Task: Check article "How do I troubleshoot issues with my Facebook channel?"
Action: Mouse moved to (1116, 169)
Screenshot: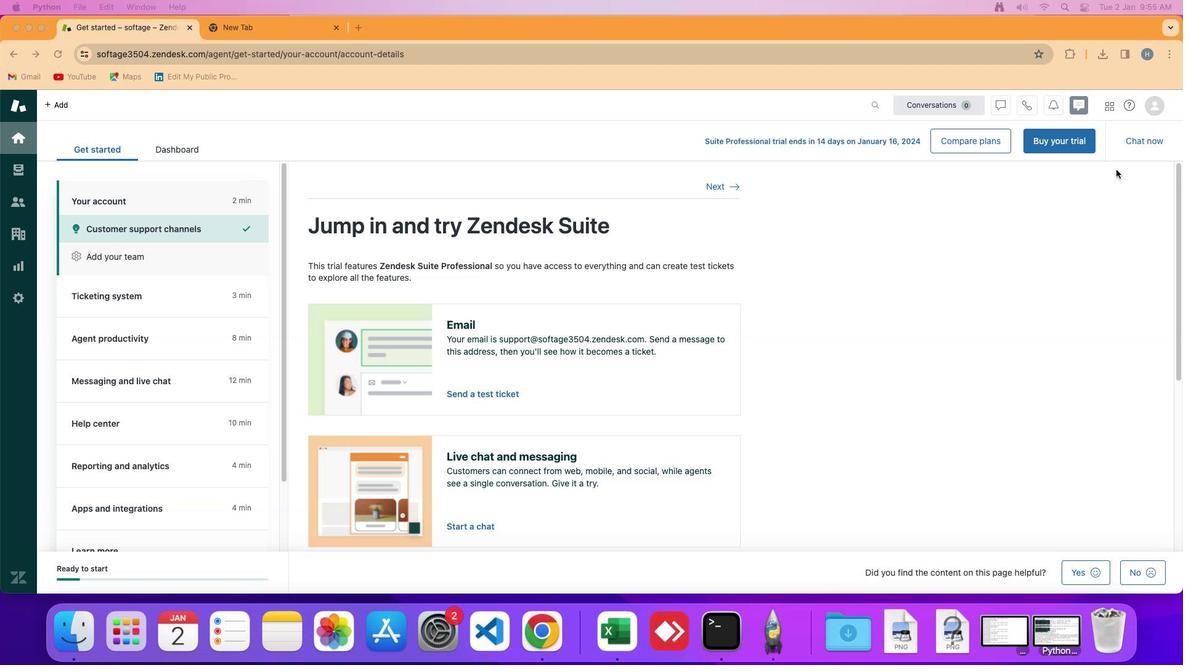 
Action: Mouse pressed left at (1116, 169)
Screenshot: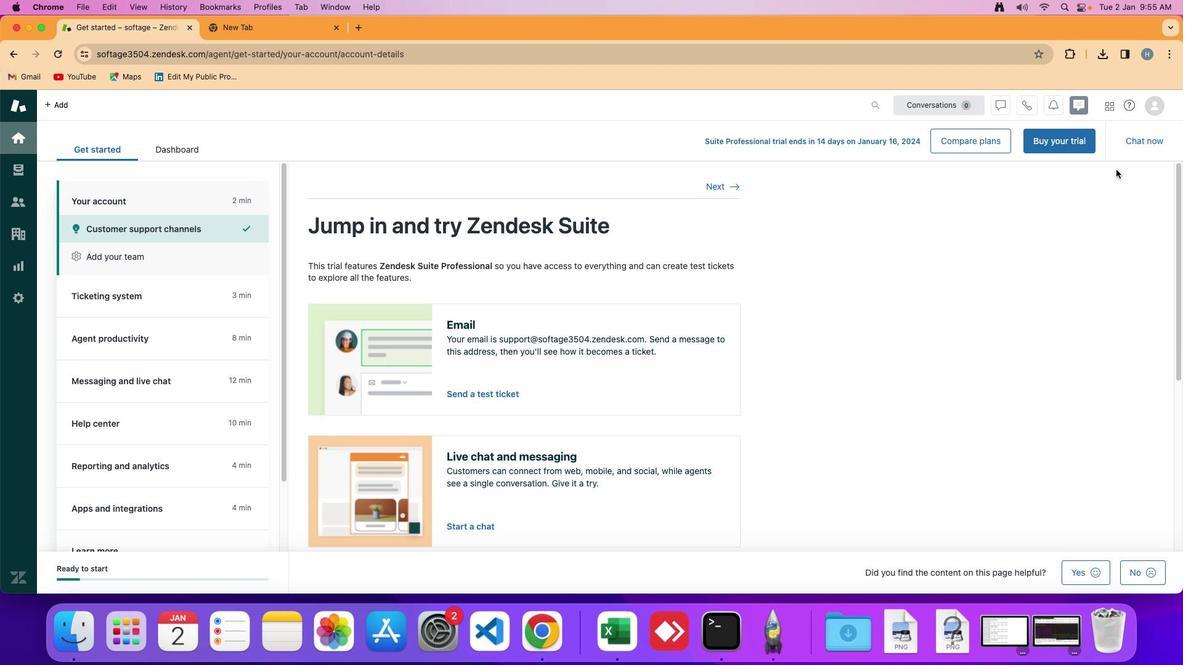 
Action: Mouse moved to (1129, 101)
Screenshot: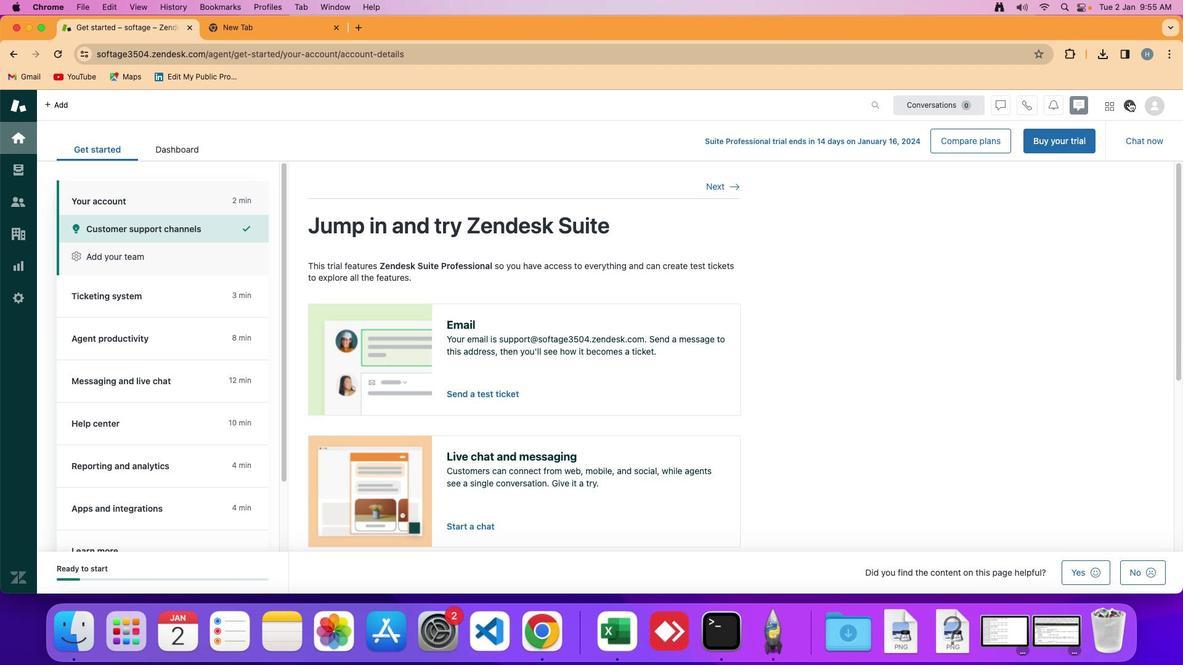 
Action: Mouse pressed left at (1129, 101)
Screenshot: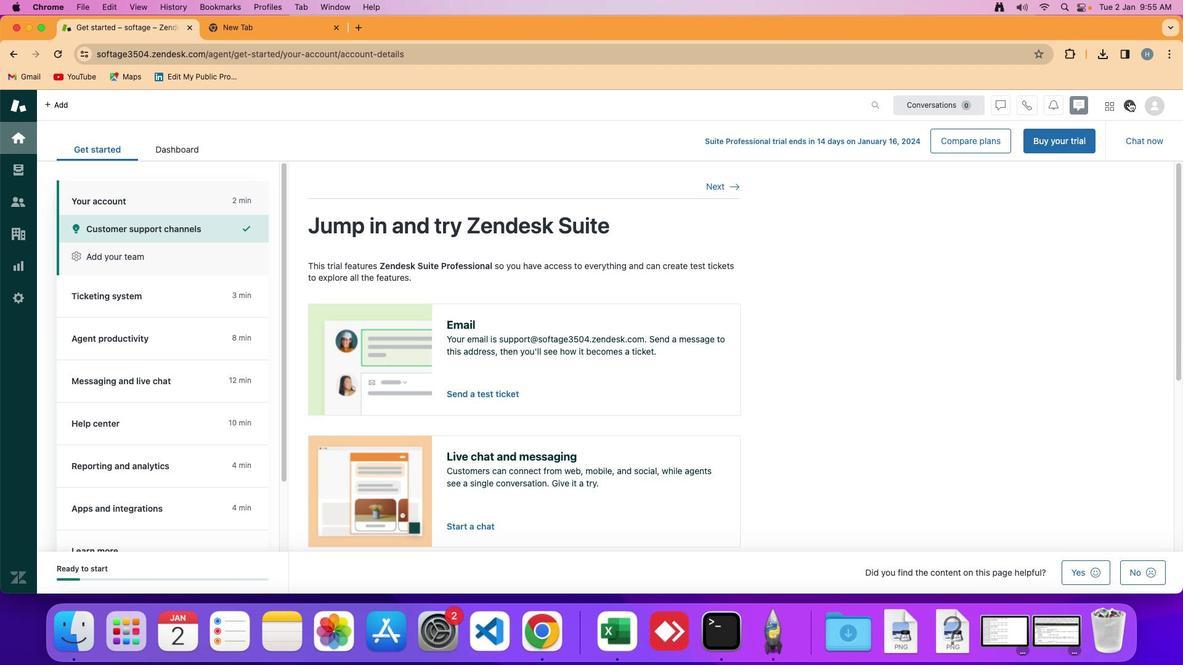 
Action: Mouse moved to (1076, 366)
Screenshot: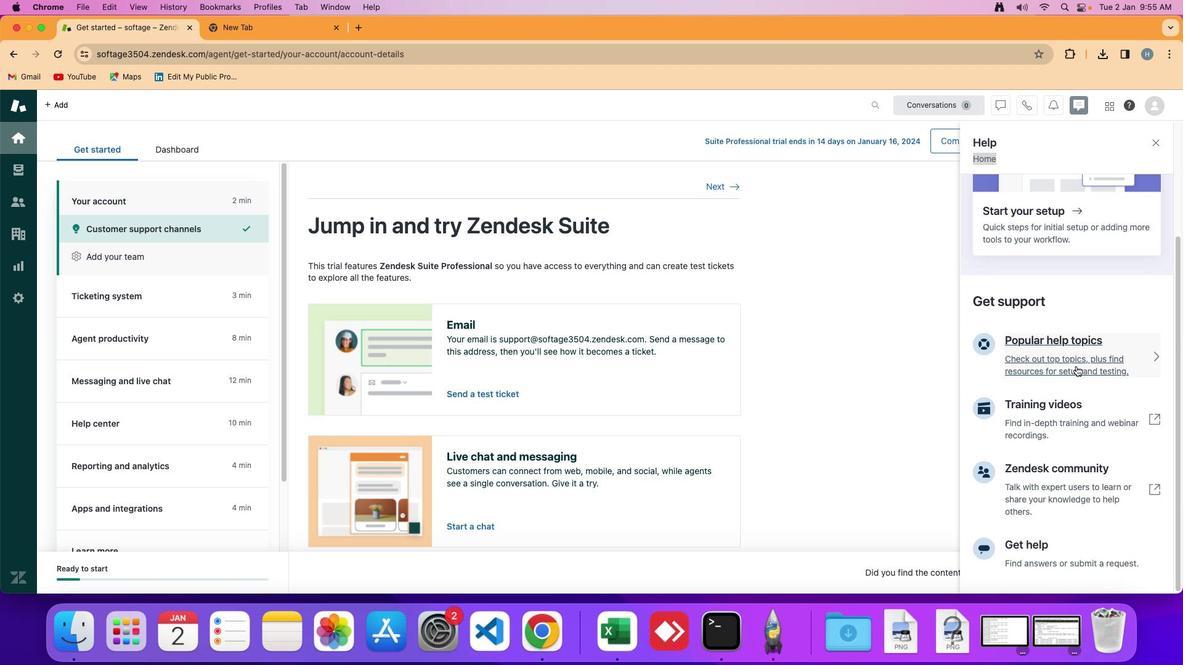 
Action: Mouse pressed left at (1076, 366)
Screenshot: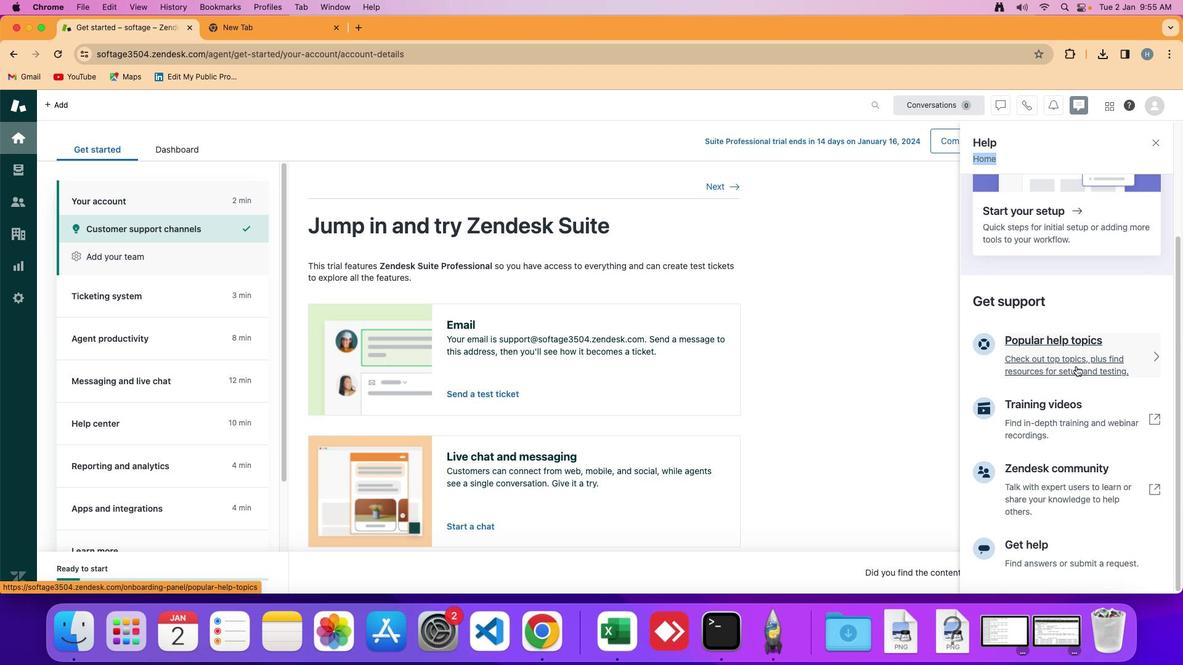 
Action: Mouse moved to (1085, 356)
Screenshot: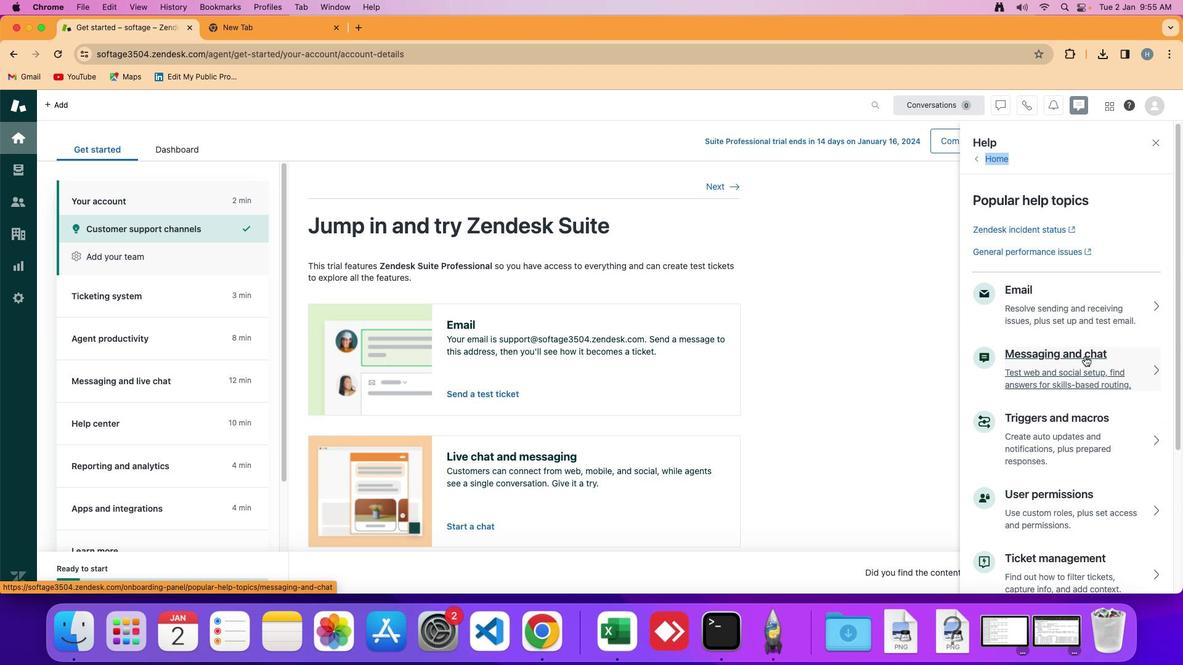 
Action: Mouse pressed left at (1085, 356)
Screenshot: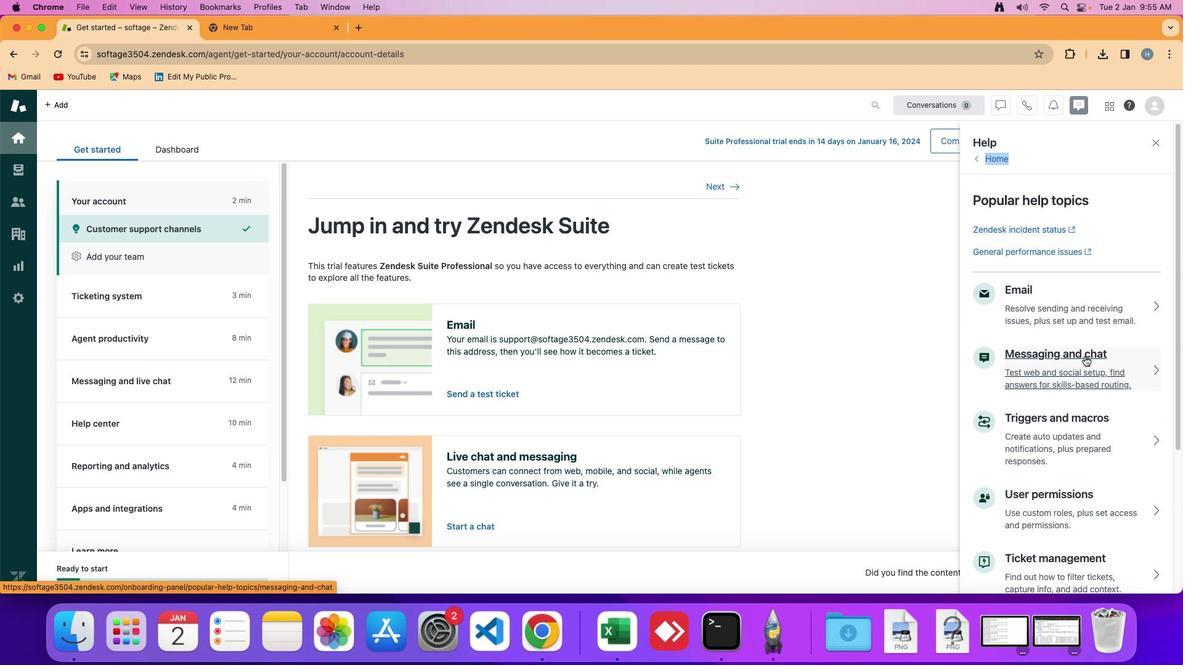 
Action: Mouse moved to (1071, 409)
Screenshot: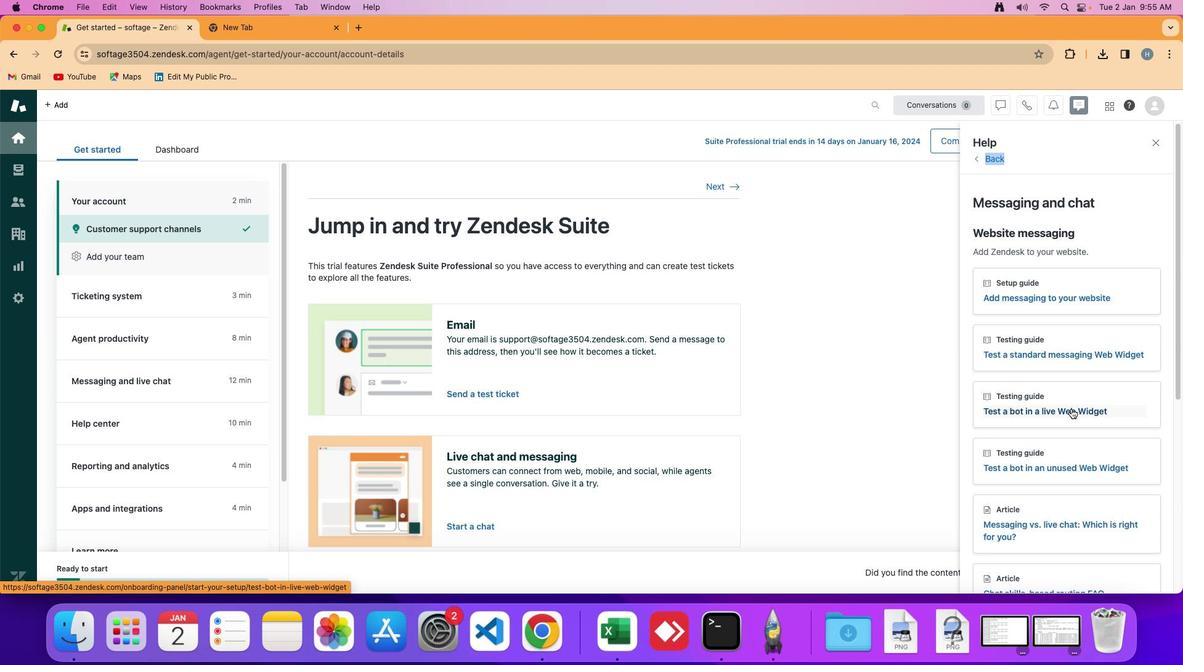 
Action: Mouse scrolled (1071, 409) with delta (0, 0)
Screenshot: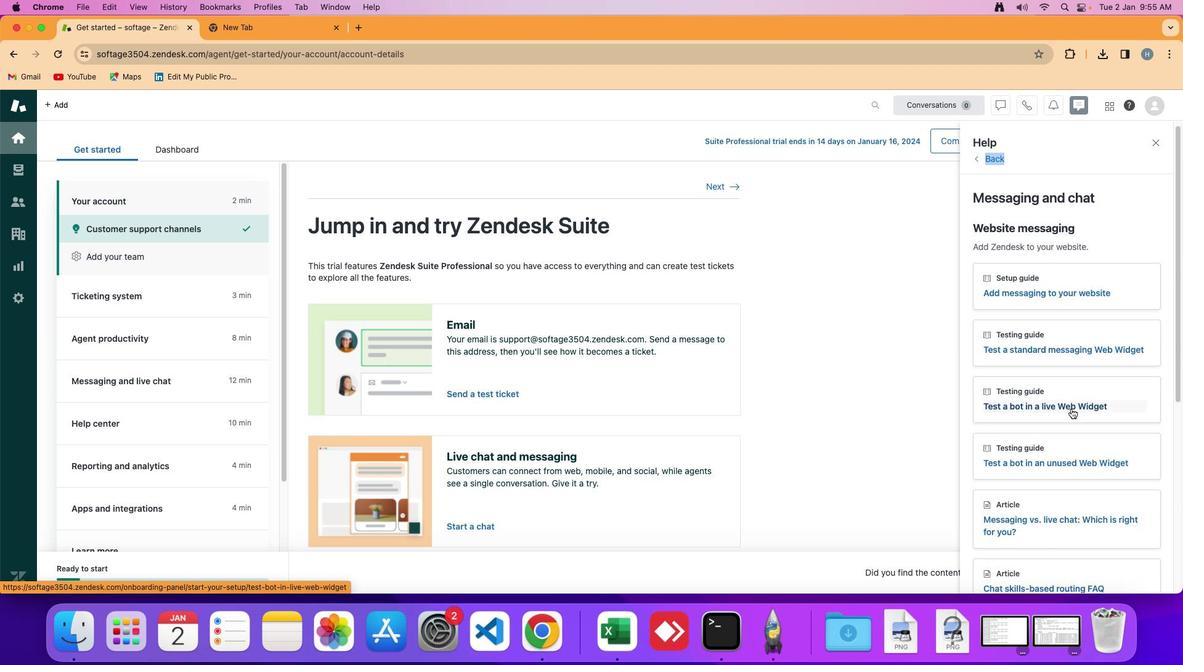 
Action: Mouse scrolled (1071, 409) with delta (0, 0)
Screenshot: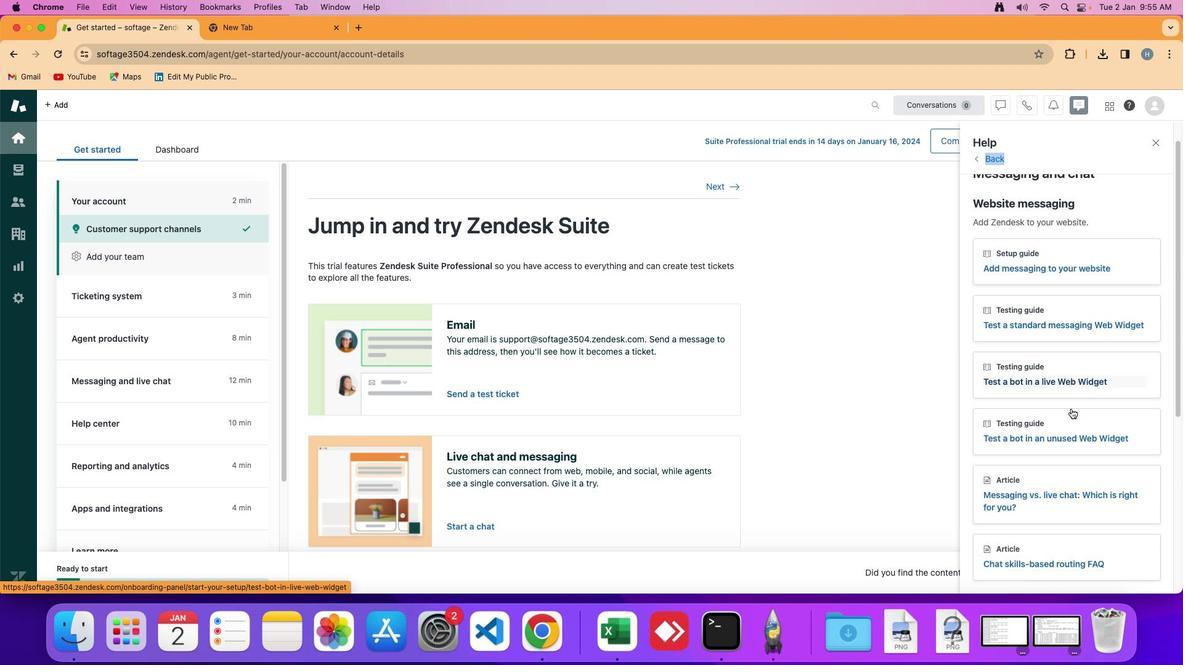 
Action: Mouse scrolled (1071, 409) with delta (0, -1)
Screenshot: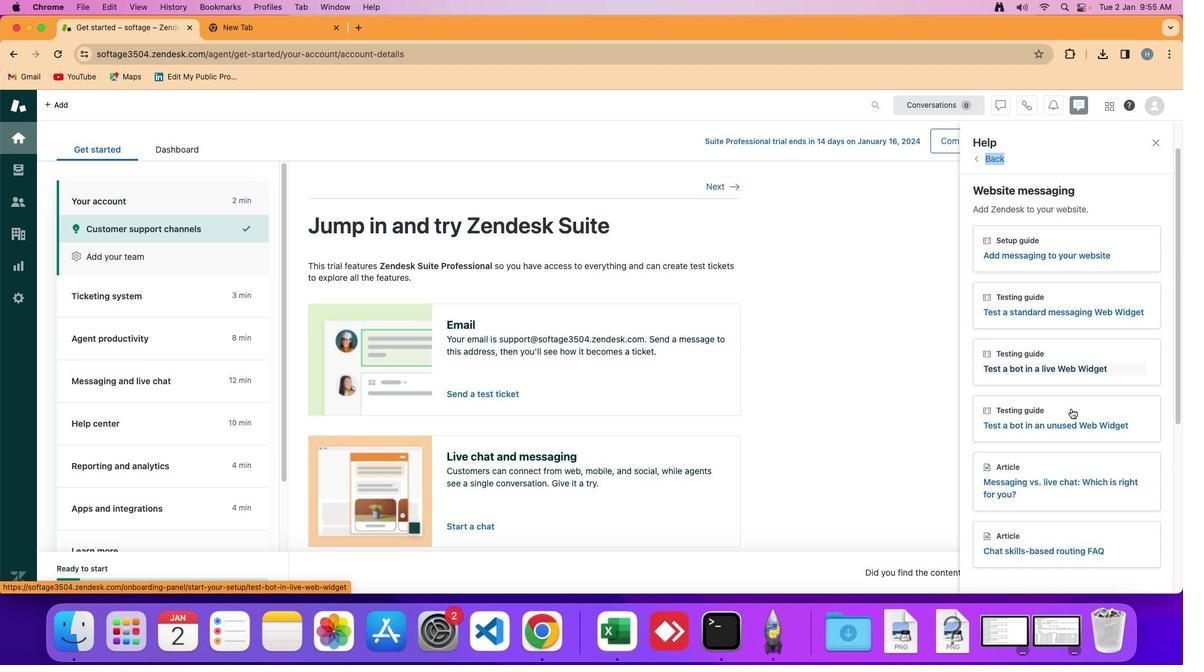 
Action: Mouse scrolled (1071, 409) with delta (0, -1)
Screenshot: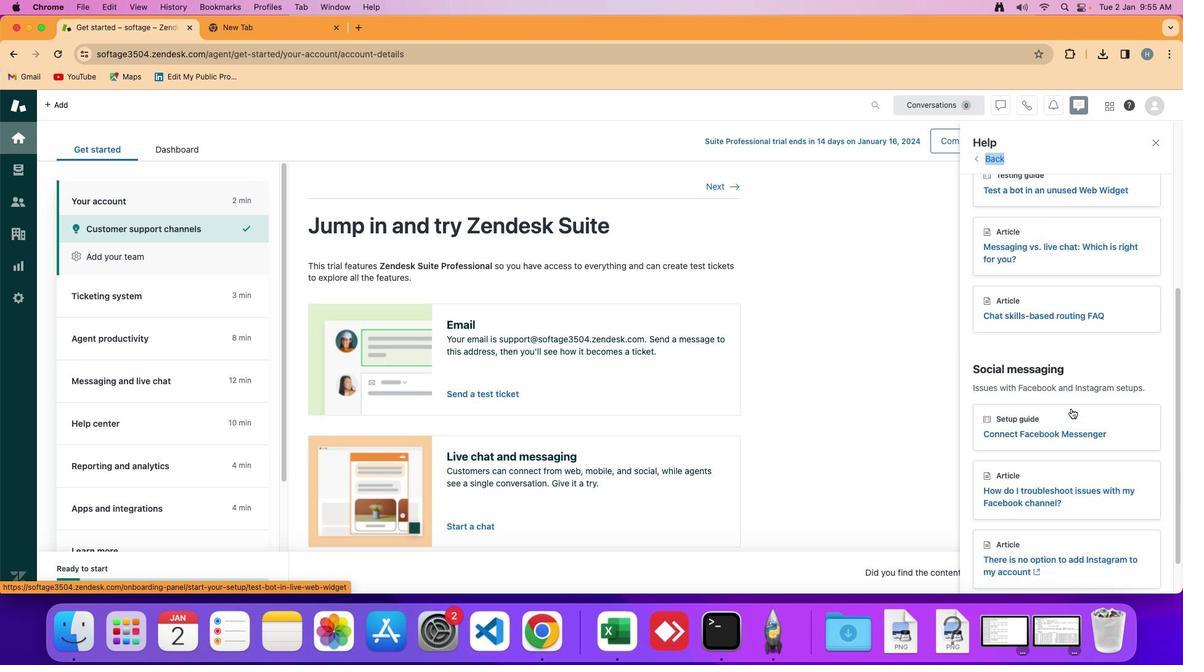 
Action: Mouse scrolled (1071, 409) with delta (0, -3)
Screenshot: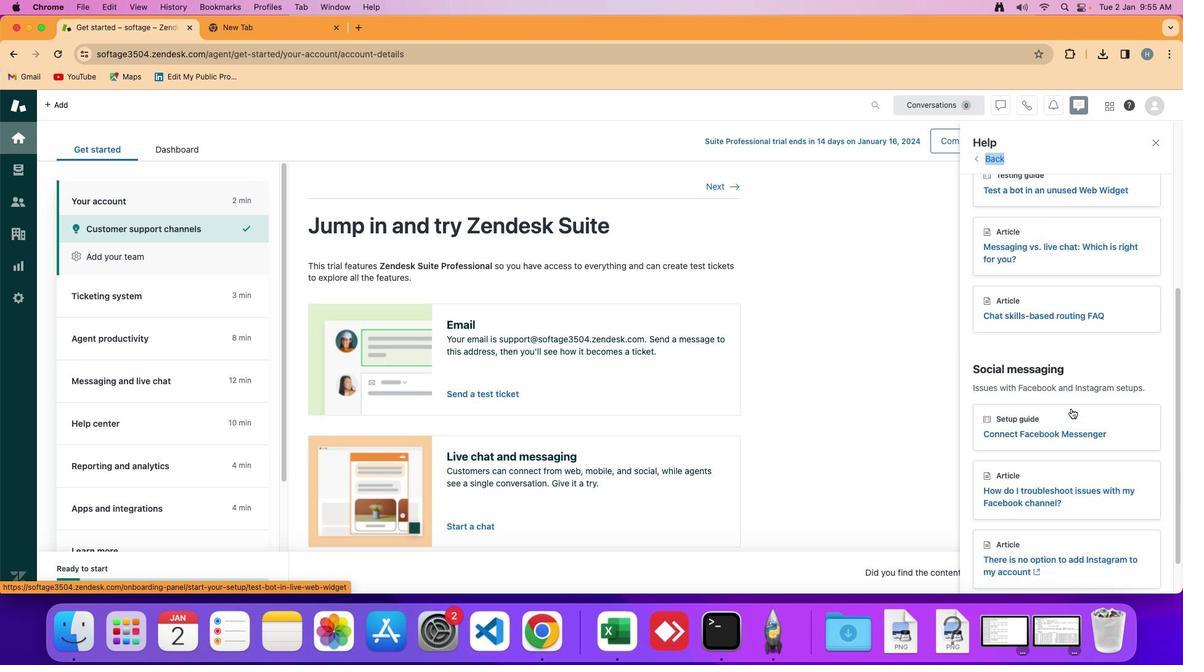 
Action: Mouse moved to (1071, 408)
Screenshot: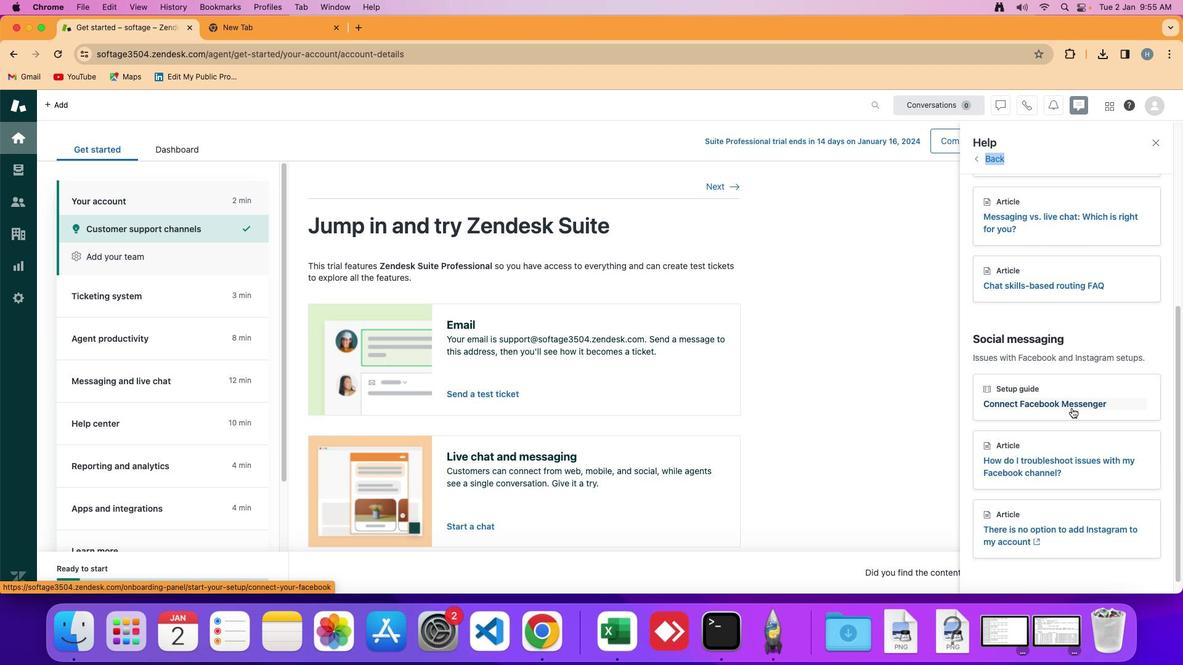 
Action: Mouse scrolled (1071, 408) with delta (0, 0)
Screenshot: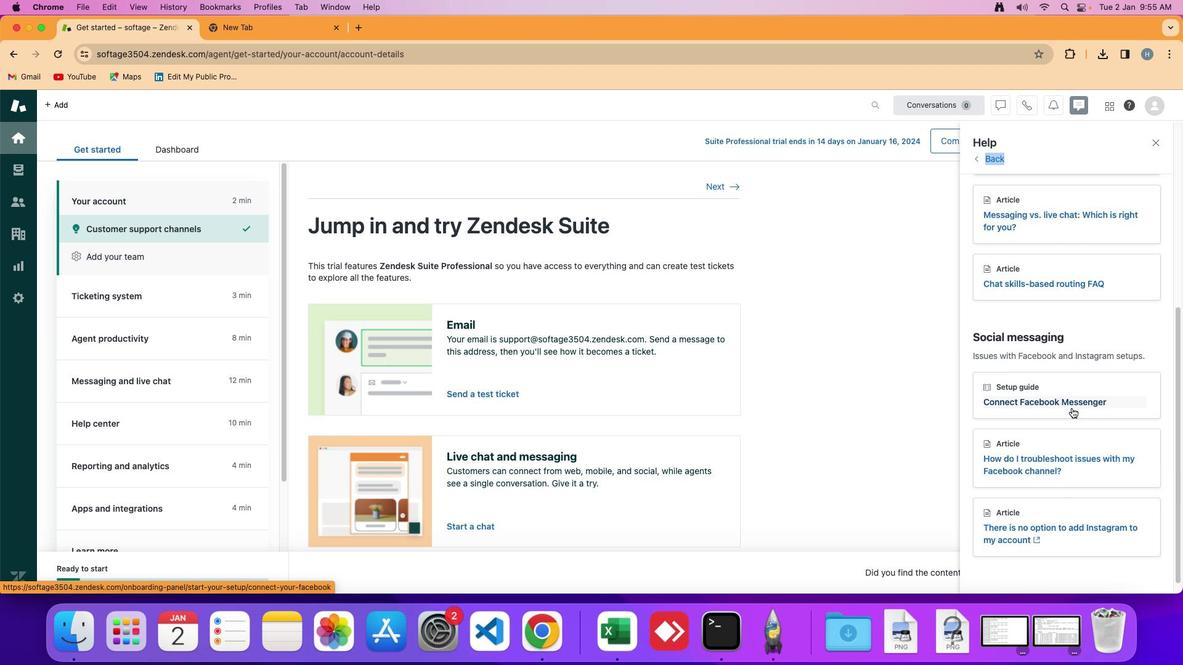 
Action: Mouse scrolled (1071, 408) with delta (0, 0)
Screenshot: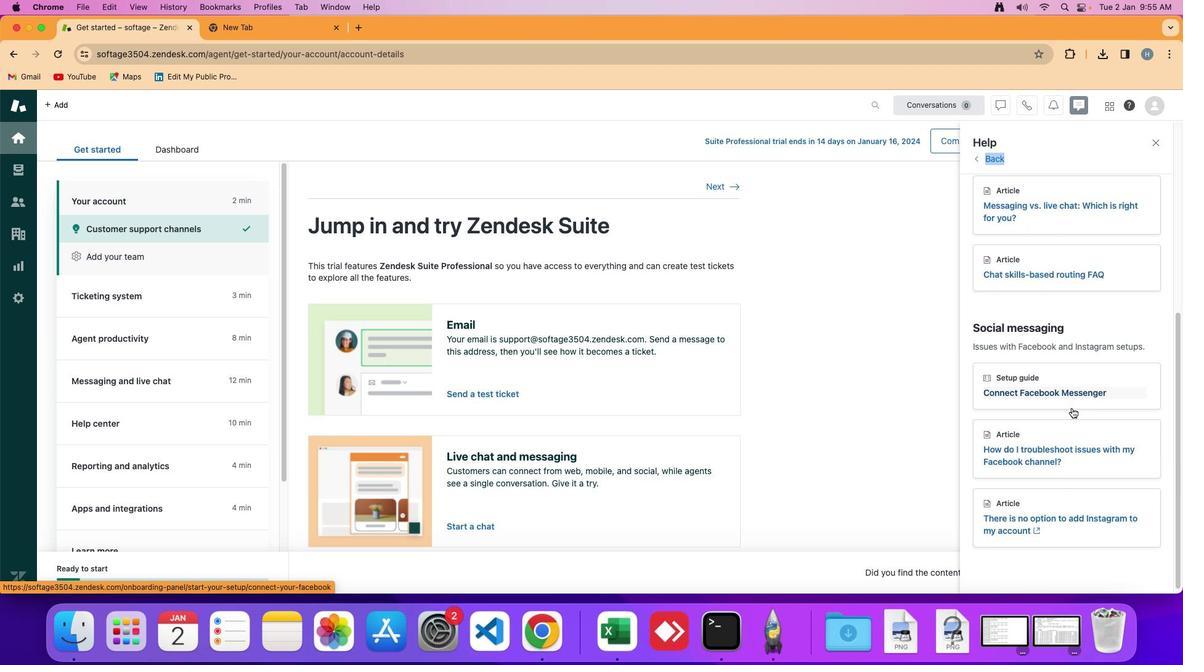 
Action: Mouse scrolled (1071, 408) with delta (0, 0)
Screenshot: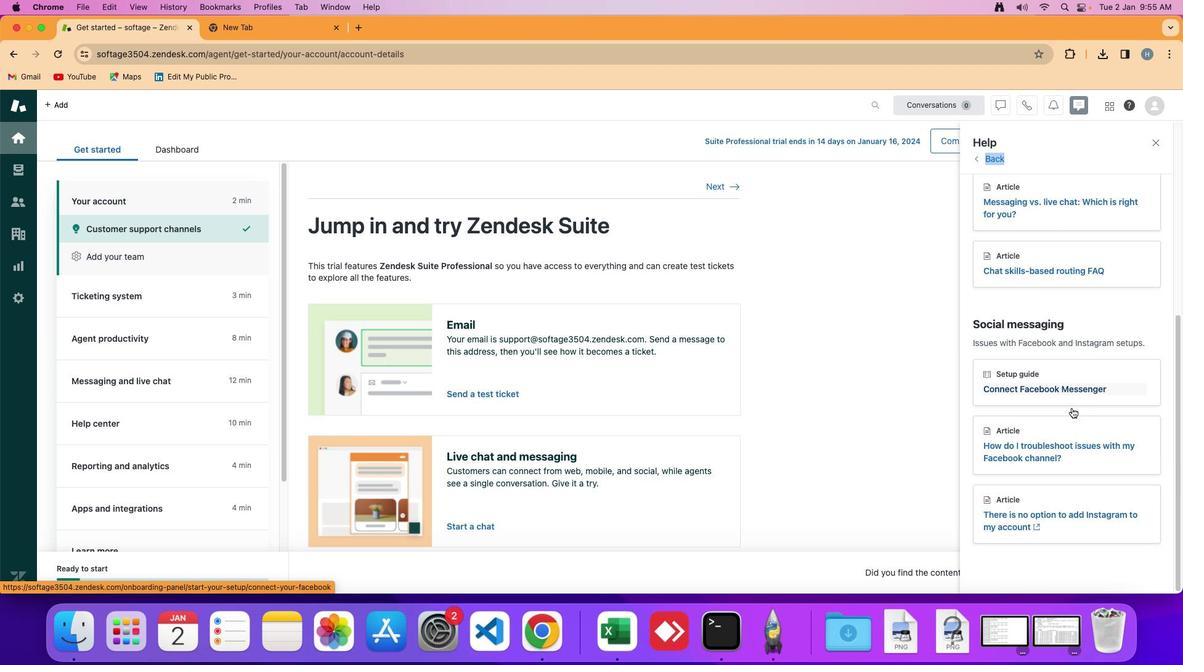 
Action: Mouse scrolled (1071, 408) with delta (0, 0)
Screenshot: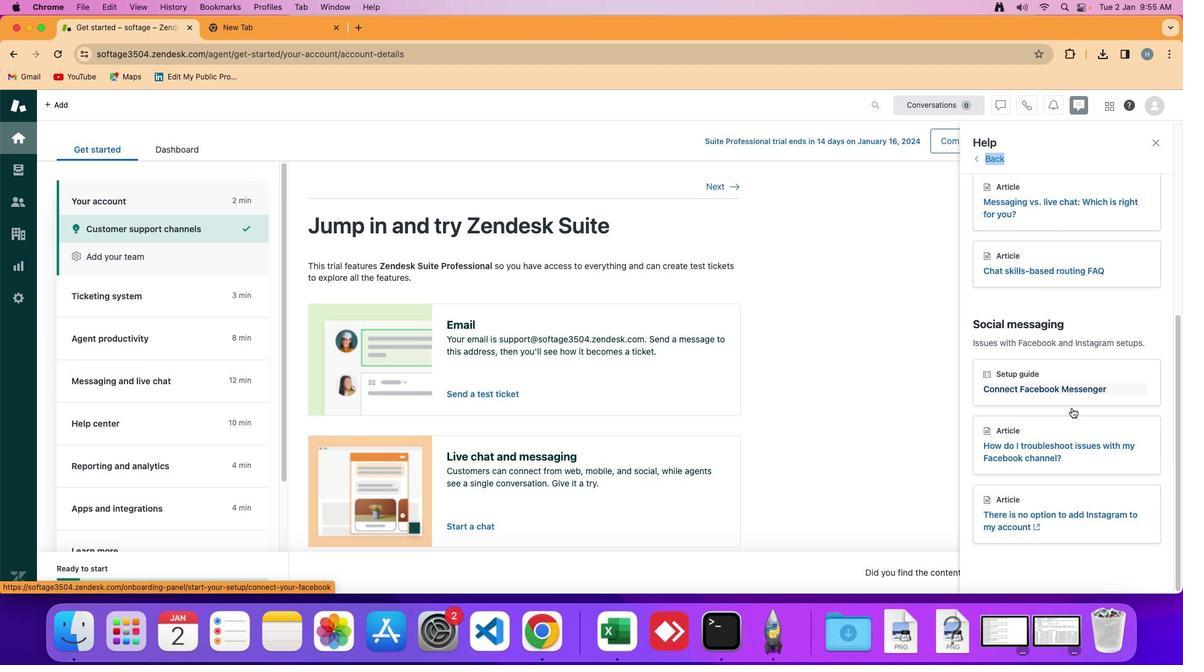 
Action: Mouse moved to (1052, 444)
Screenshot: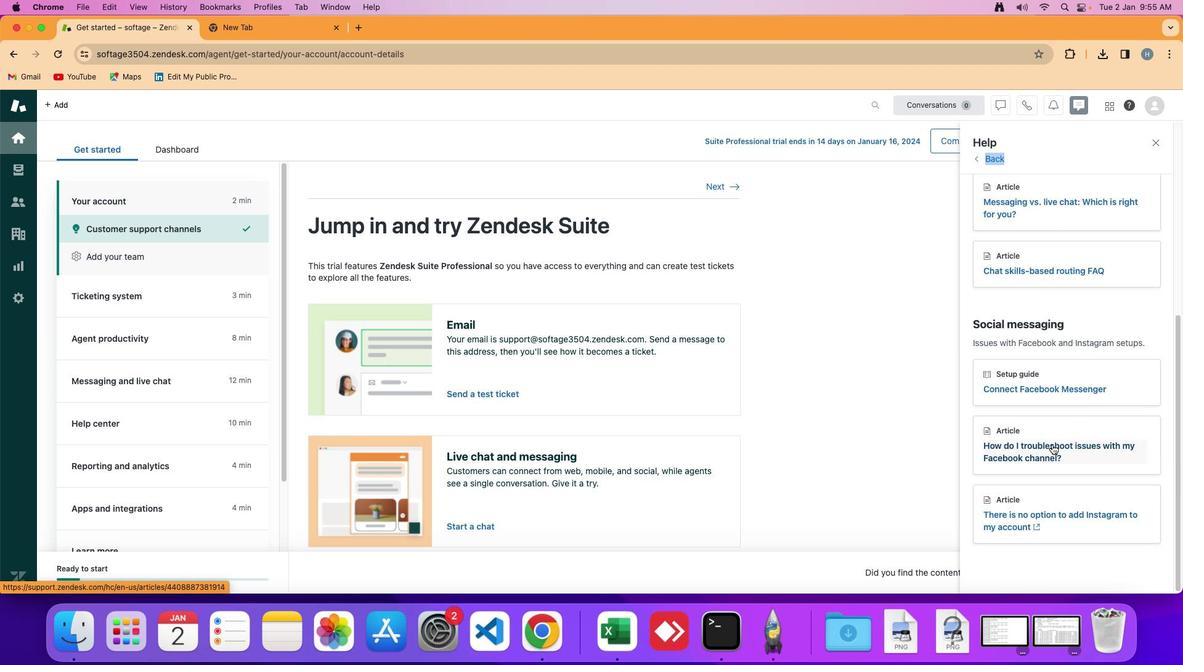 
Action: Mouse pressed left at (1052, 444)
Screenshot: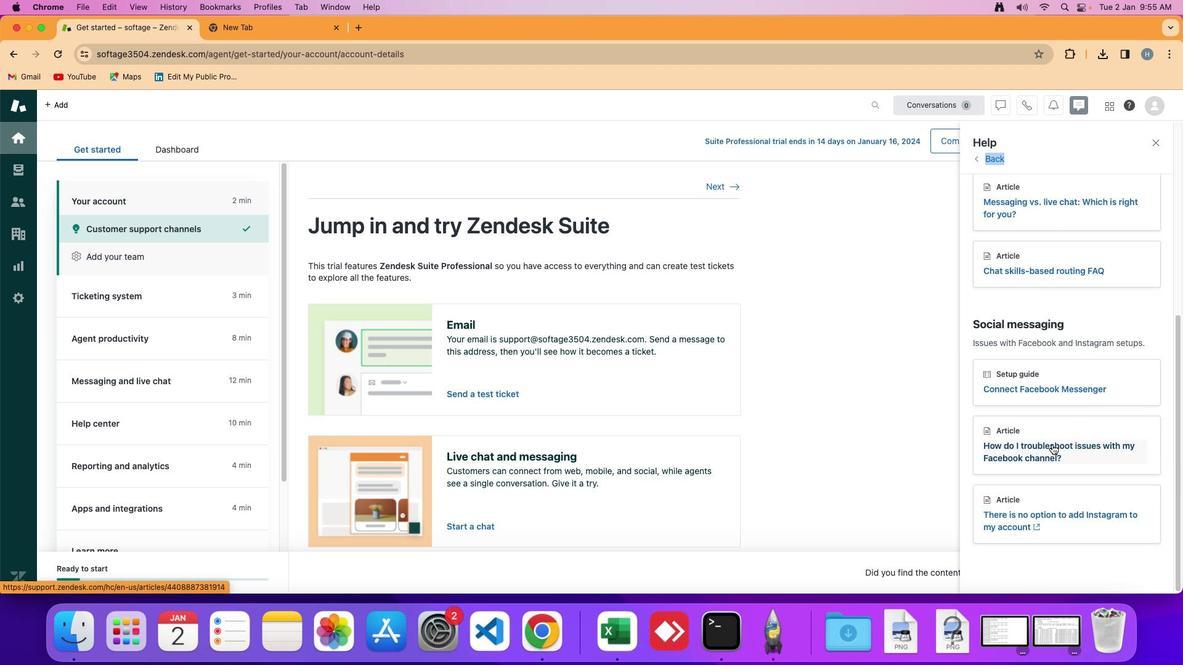 
Action: Mouse moved to (1084, 386)
Screenshot: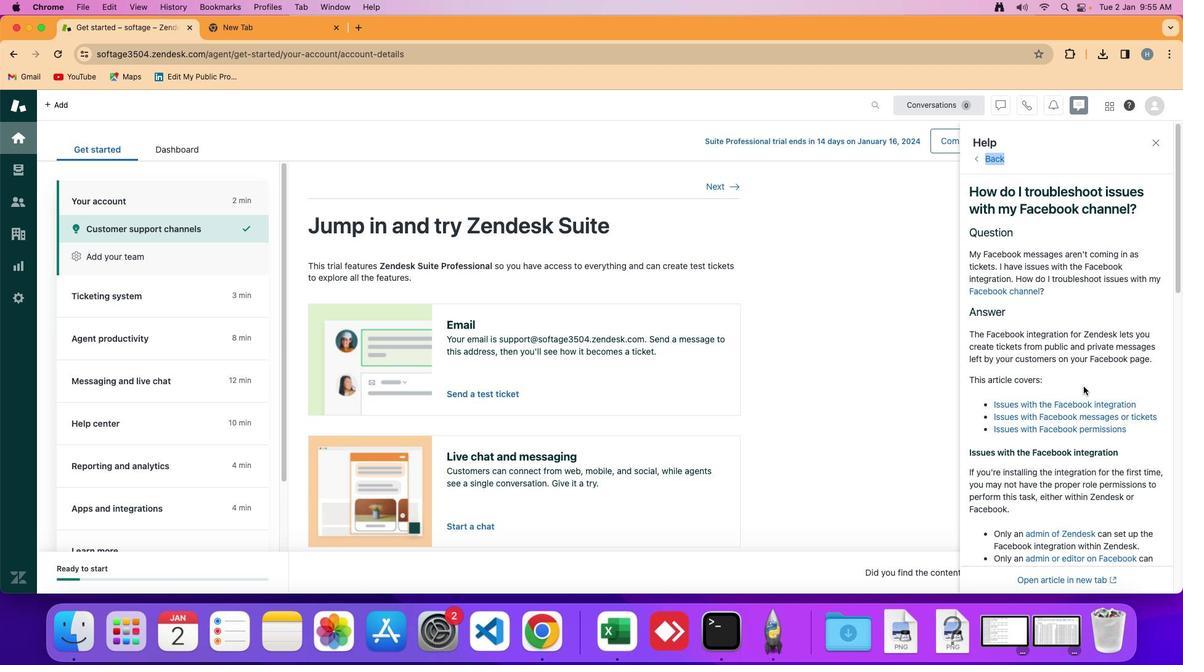 
